 Task: Change the edit mode while creating a new wiki page in the repository "Javascript" to "AsciiDoc"."
Action: Mouse moved to (1004, 167)
Screenshot: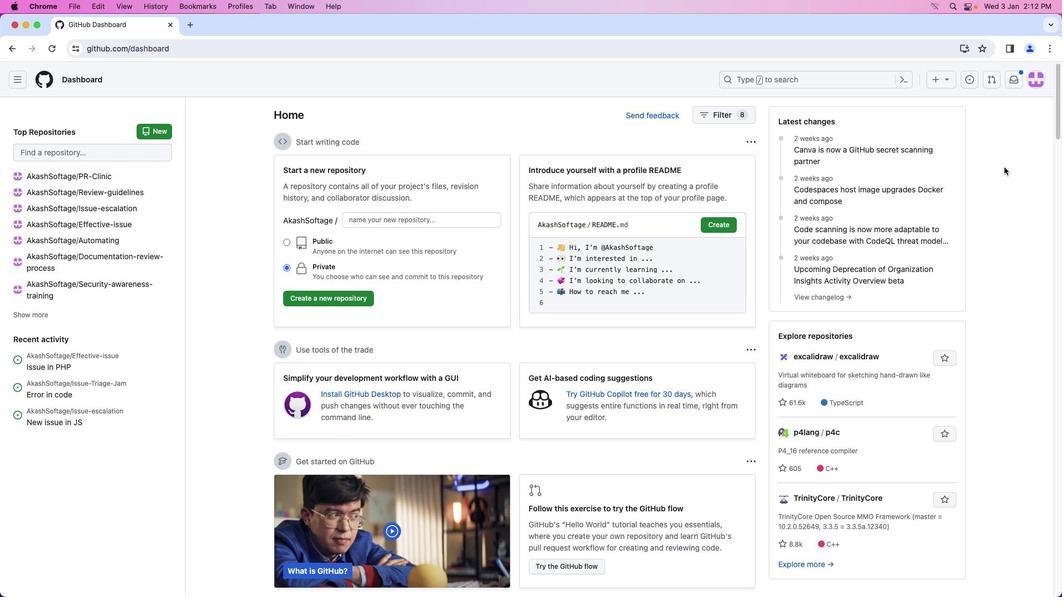 
Action: Mouse pressed left at (1004, 167)
Screenshot: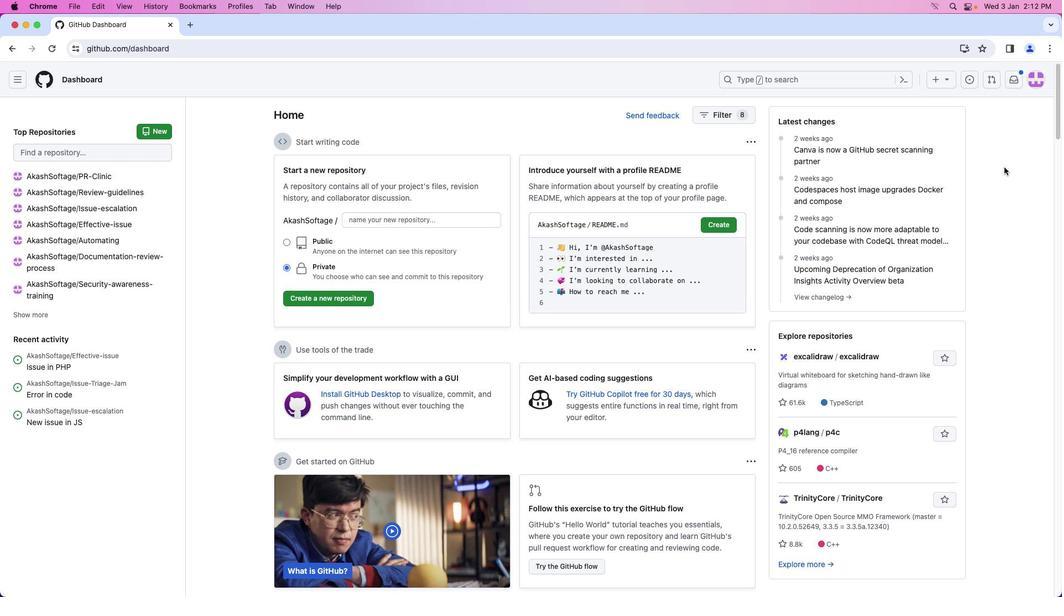 
Action: Mouse moved to (1033, 80)
Screenshot: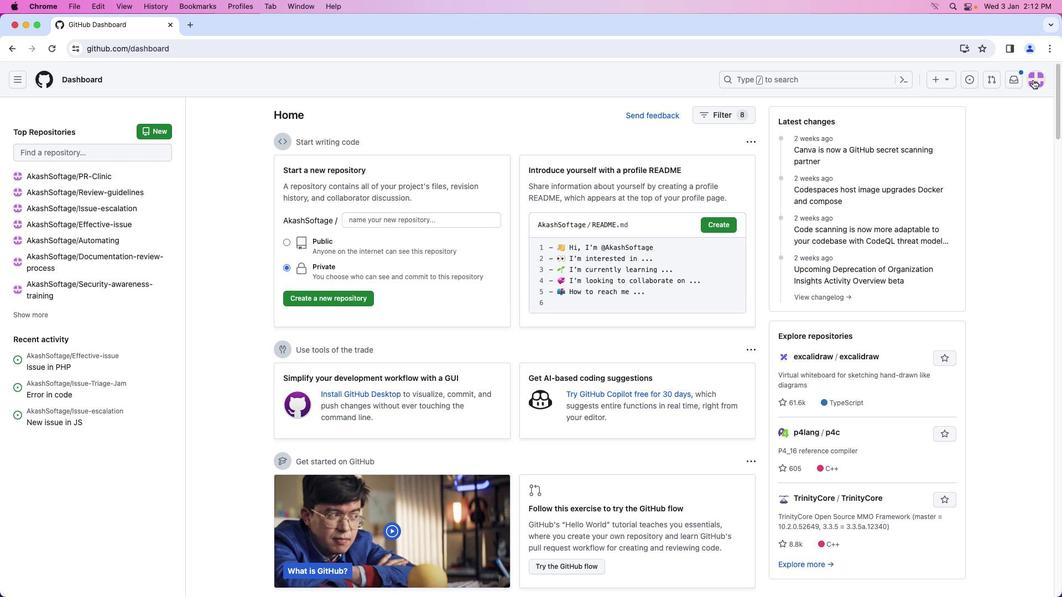 
Action: Mouse pressed left at (1033, 80)
Screenshot: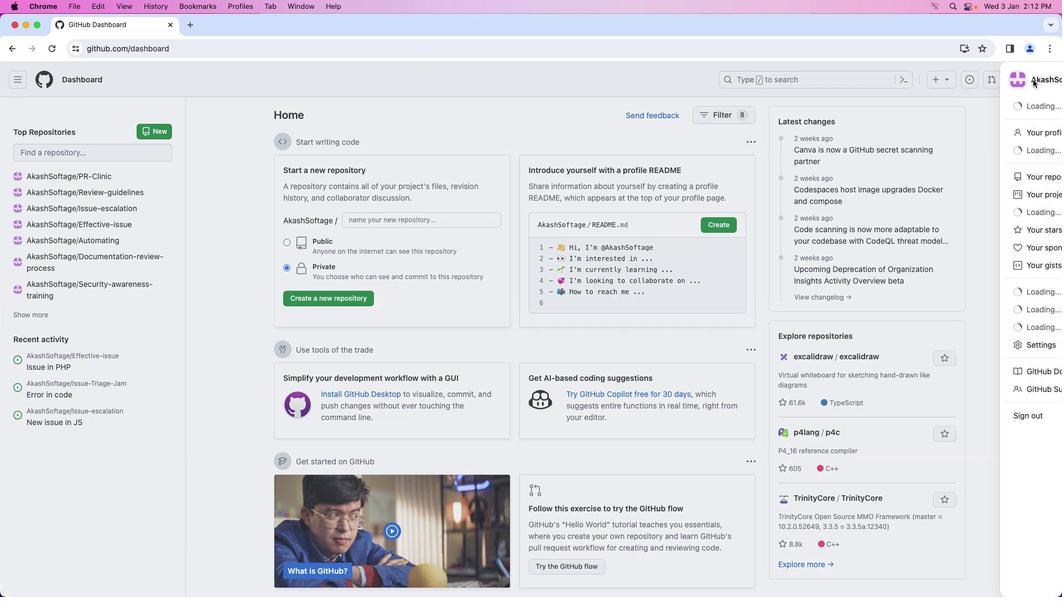 
Action: Mouse moved to (985, 177)
Screenshot: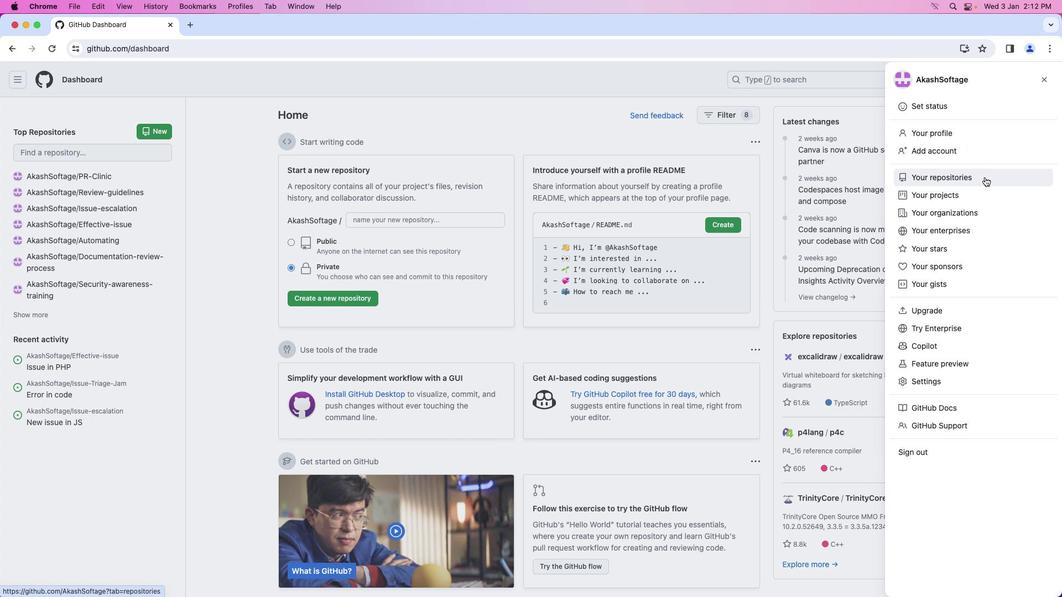 
Action: Mouse pressed left at (985, 177)
Screenshot: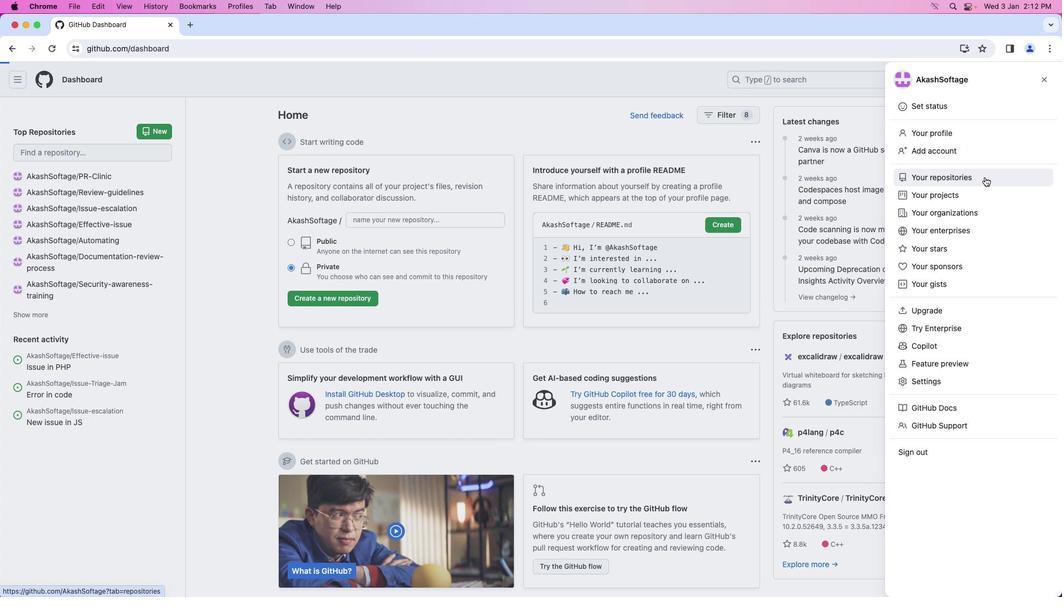 
Action: Mouse moved to (389, 181)
Screenshot: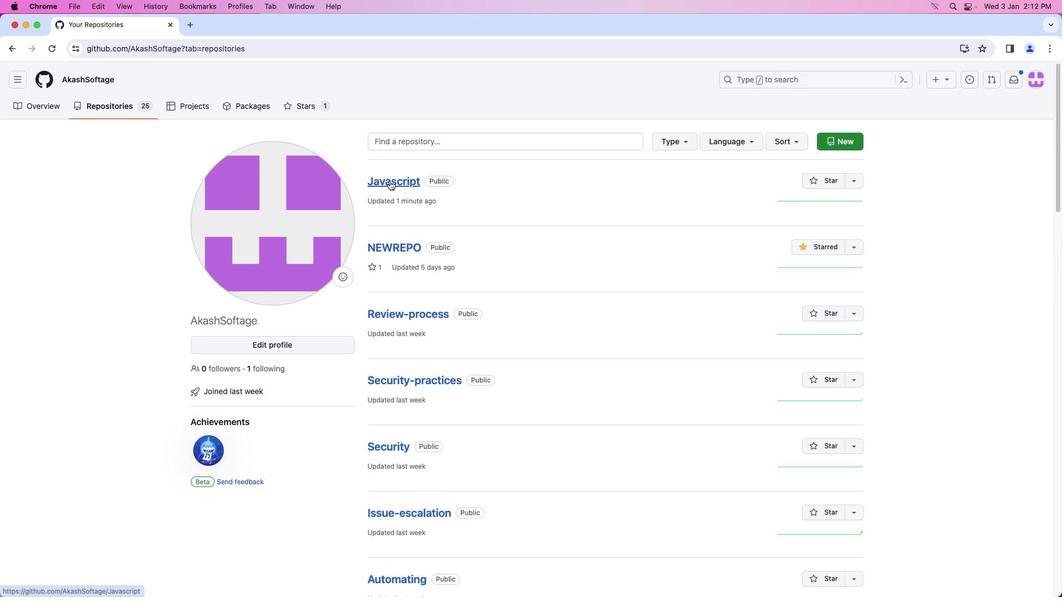 
Action: Mouse pressed left at (389, 181)
Screenshot: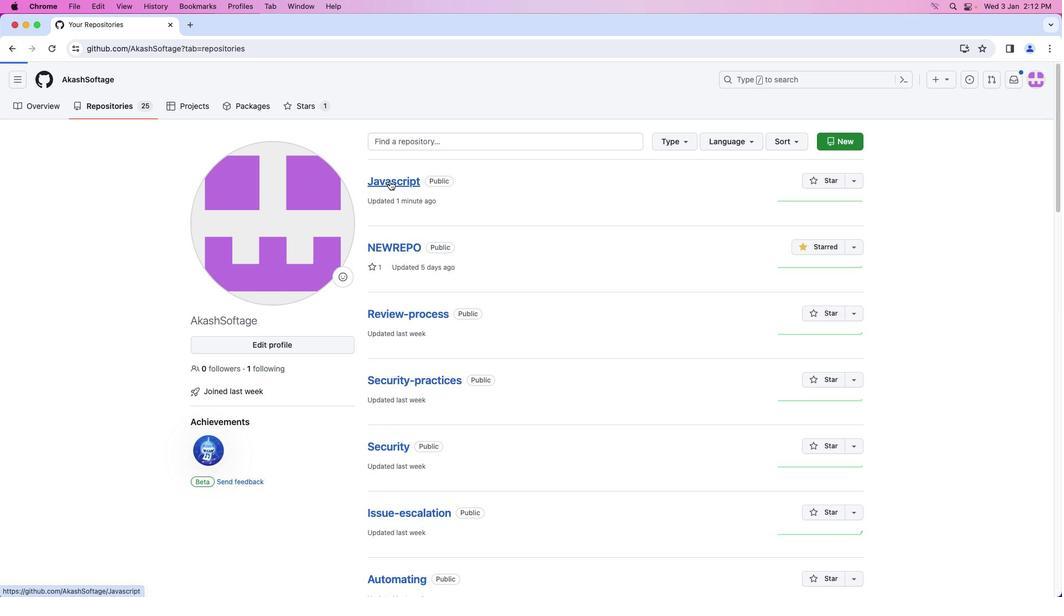 
Action: Mouse moved to (319, 106)
Screenshot: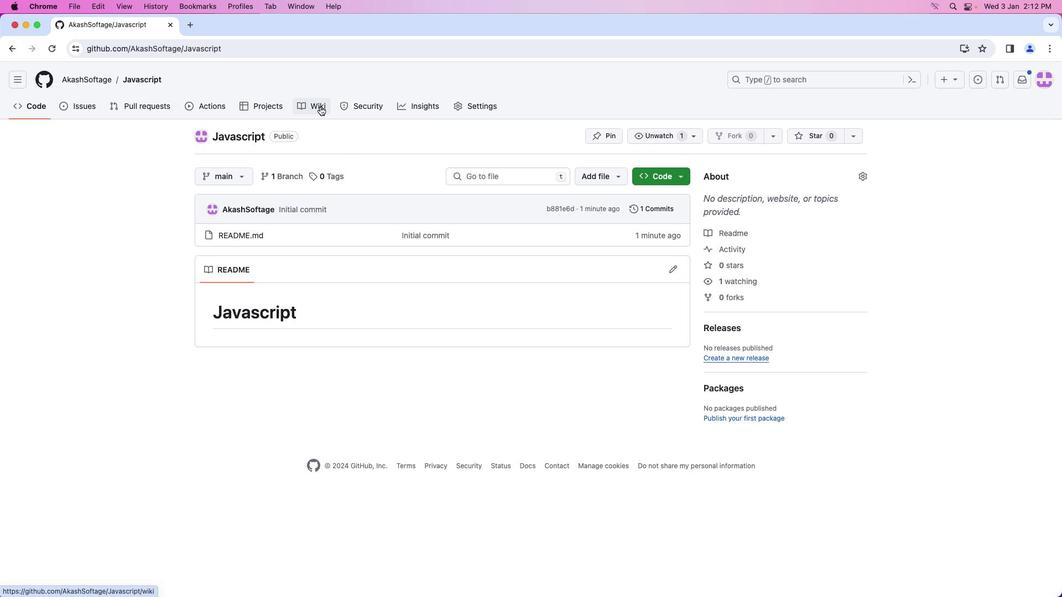 
Action: Mouse pressed left at (319, 106)
Screenshot: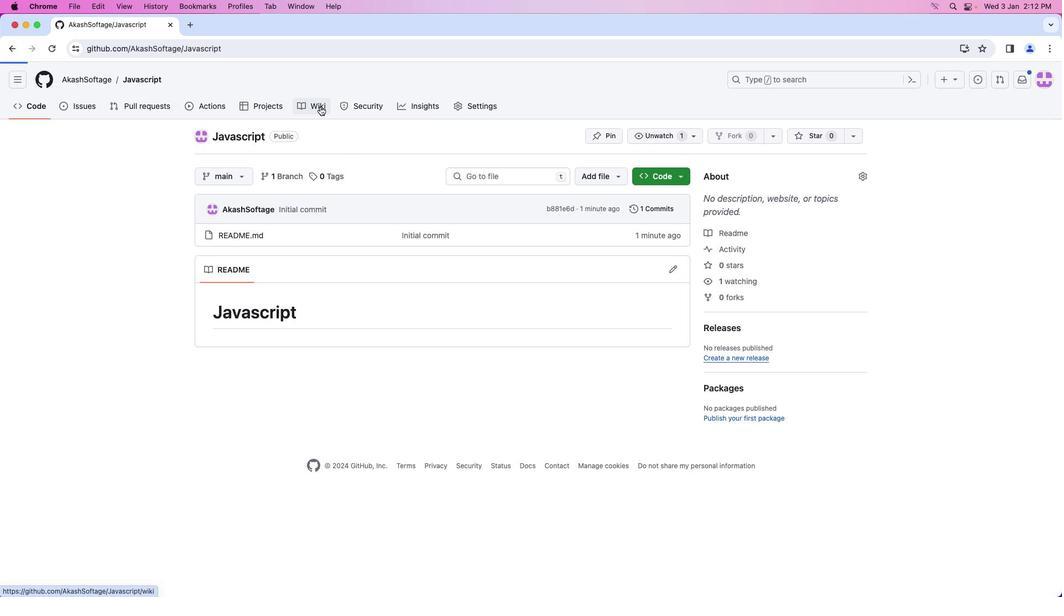 
Action: Mouse moved to (519, 257)
Screenshot: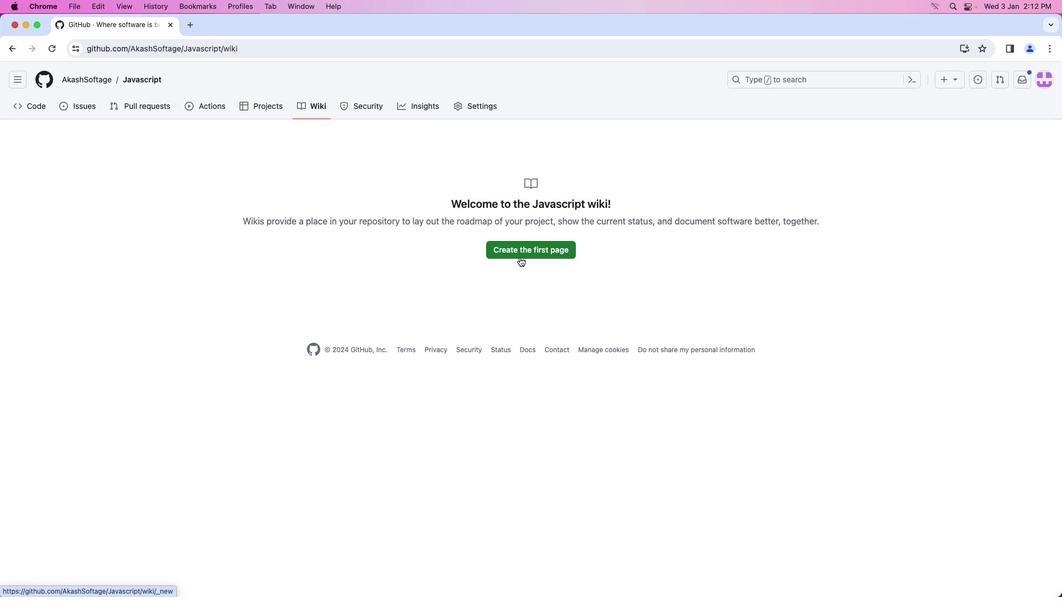 
Action: Mouse pressed left at (519, 257)
Screenshot: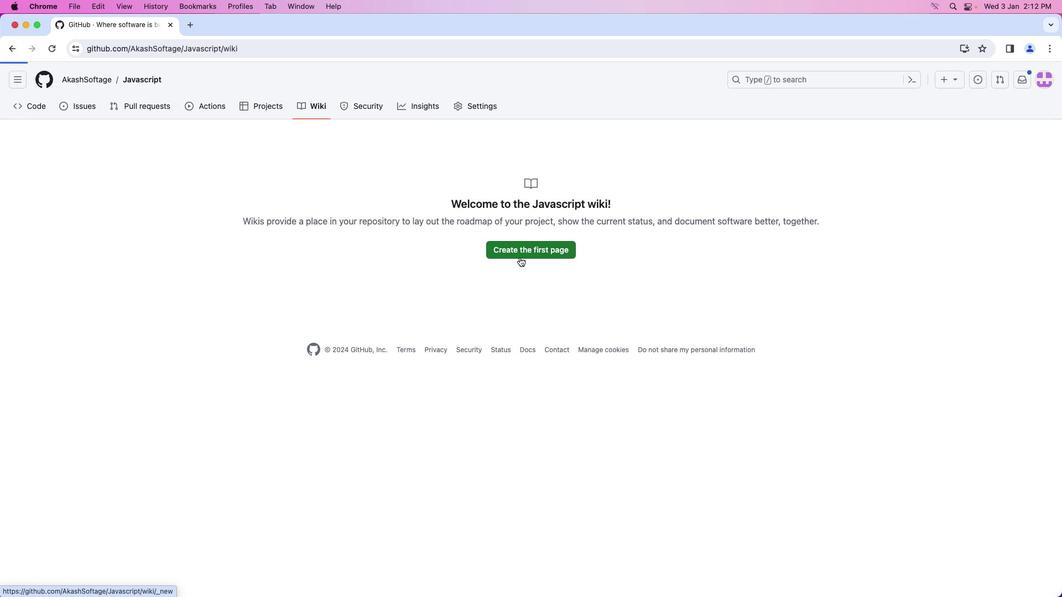 
Action: Mouse moved to (611, 228)
Screenshot: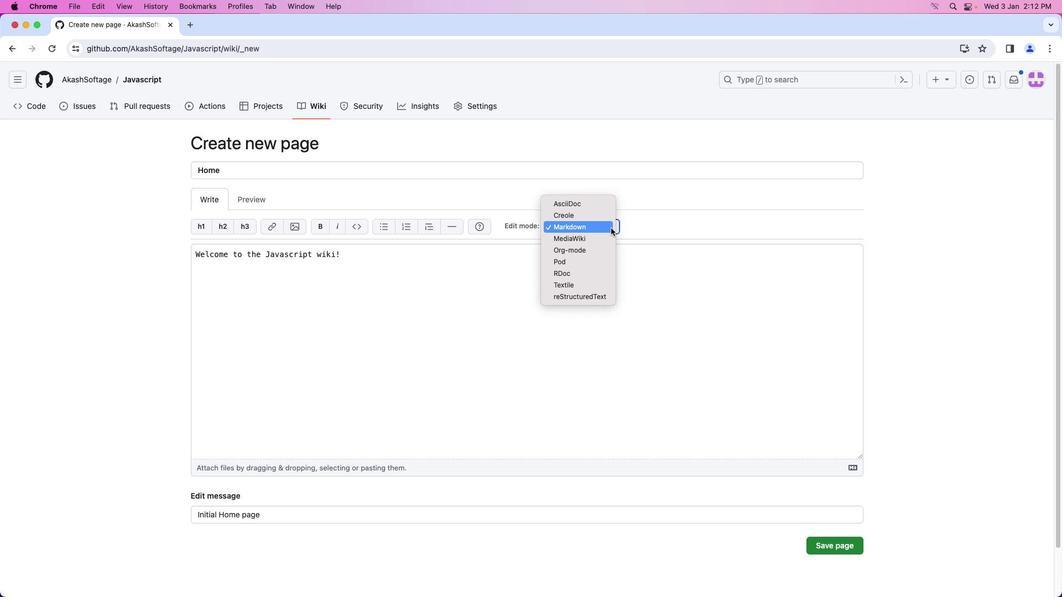 
Action: Mouse pressed left at (611, 228)
Screenshot: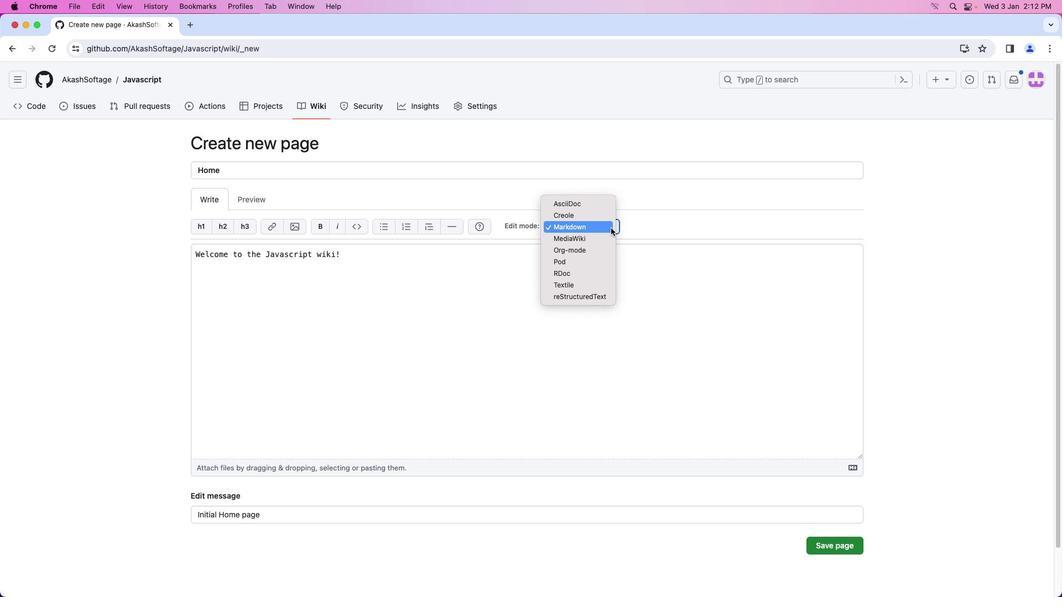 
Action: Mouse moved to (592, 204)
Screenshot: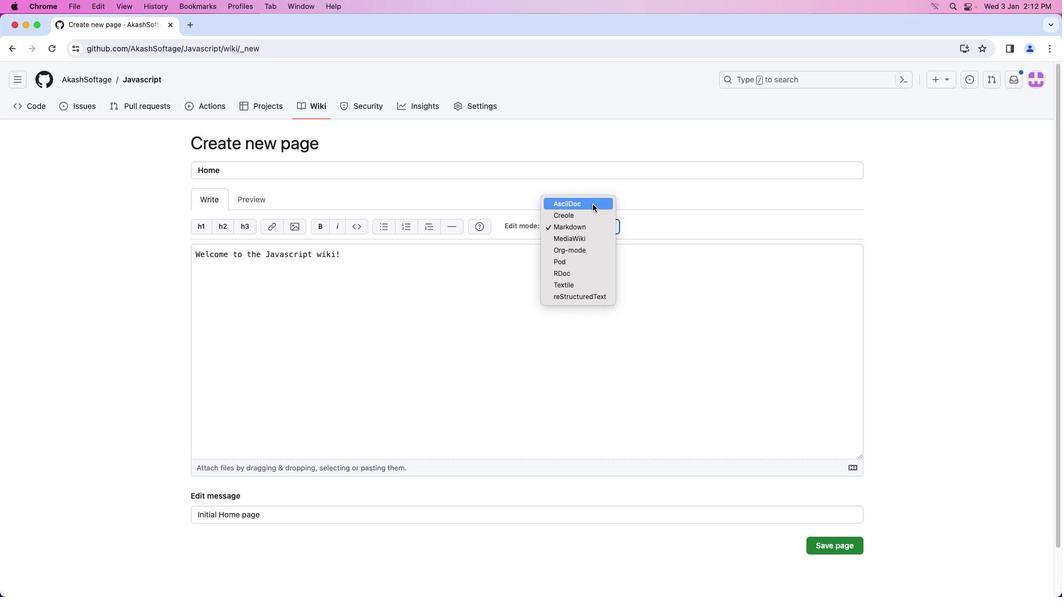 
Action: Mouse pressed left at (592, 204)
Screenshot: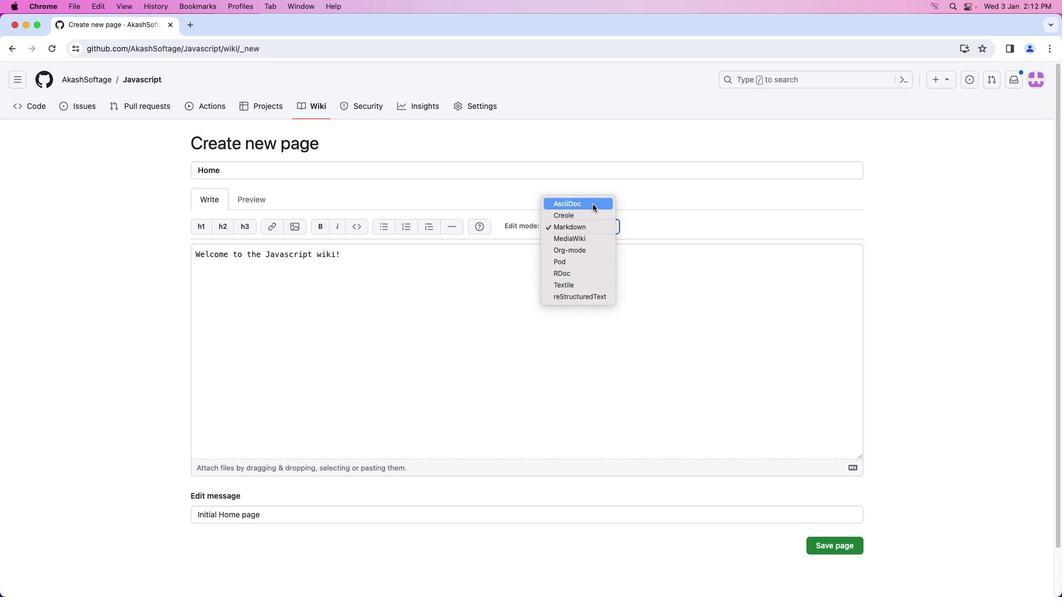 
Action: Mouse moved to (755, 395)
Screenshot: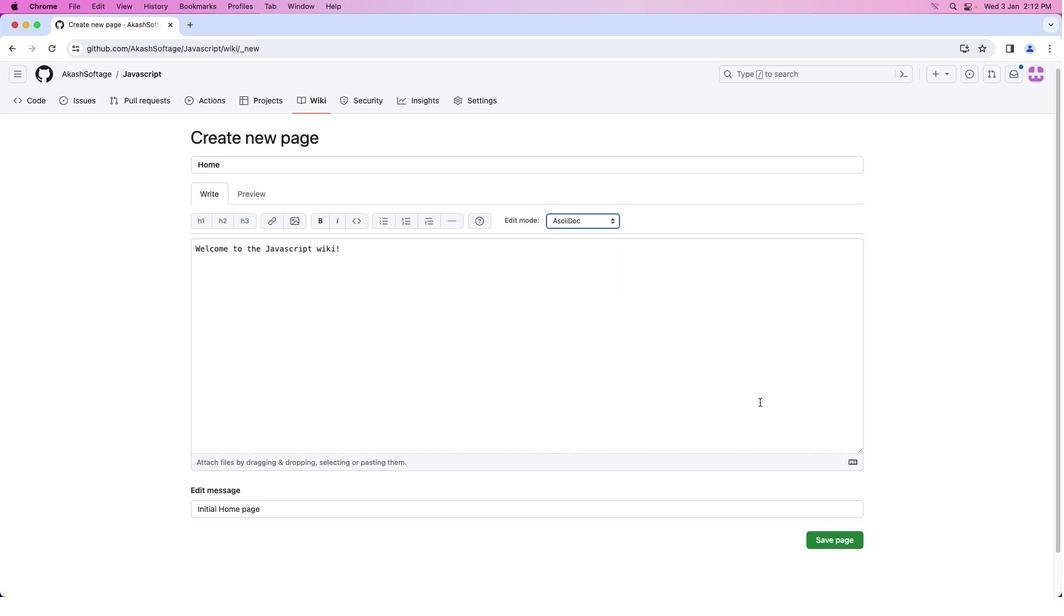 
Action: Mouse scrolled (755, 395) with delta (0, 0)
Screenshot: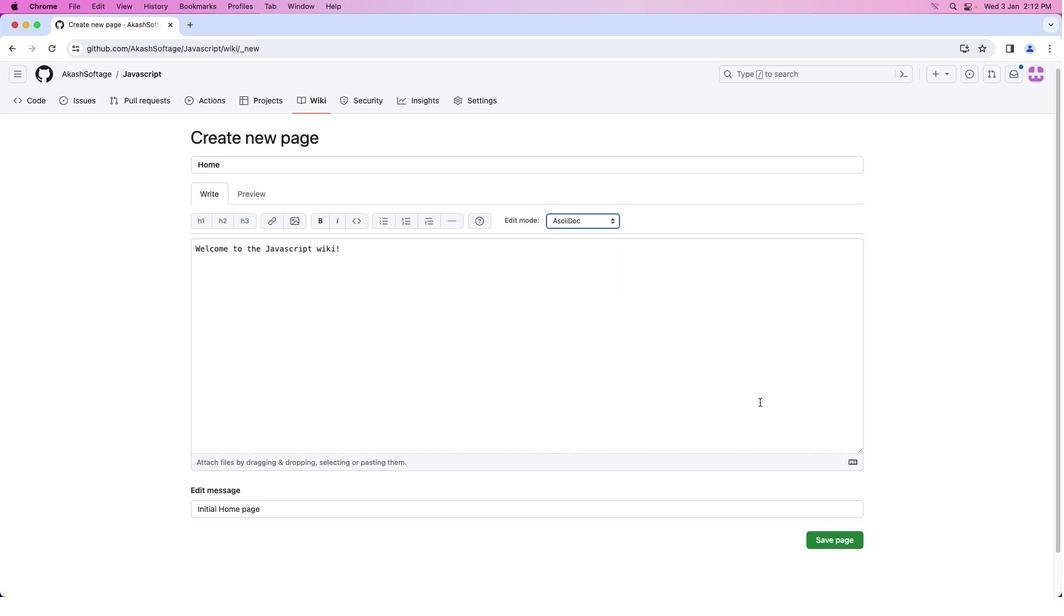 
Action: Mouse moved to (759, 401)
Screenshot: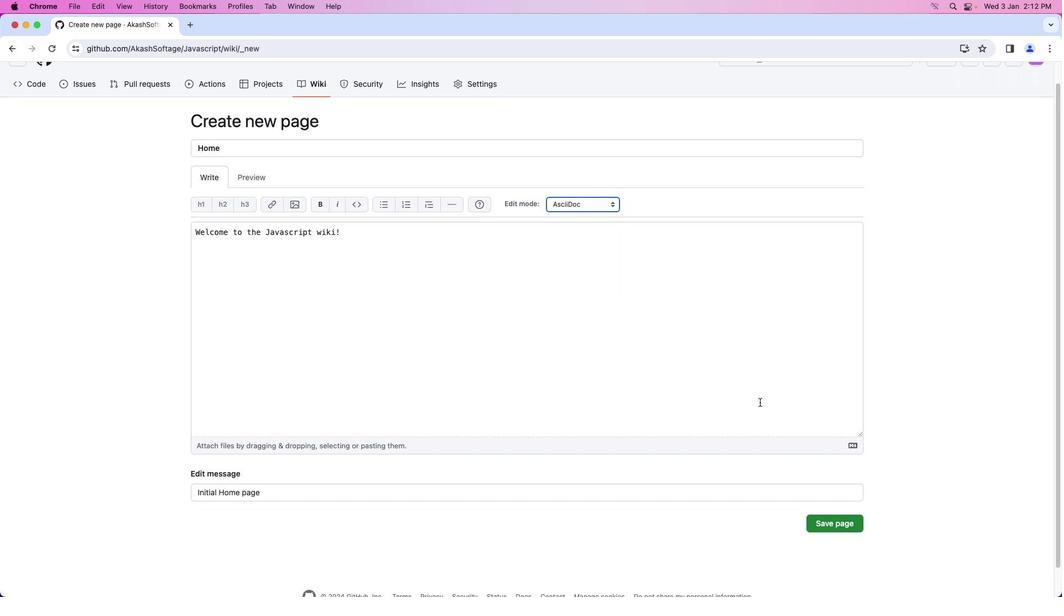 
Action: Mouse scrolled (759, 401) with delta (0, 0)
Screenshot: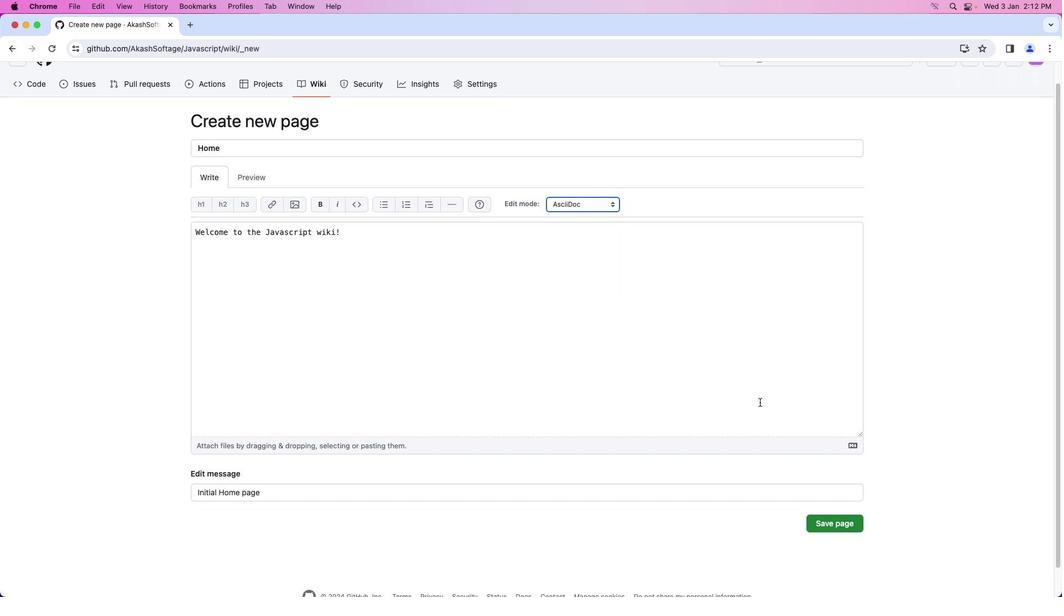 
Action: Mouse moved to (760, 402)
Screenshot: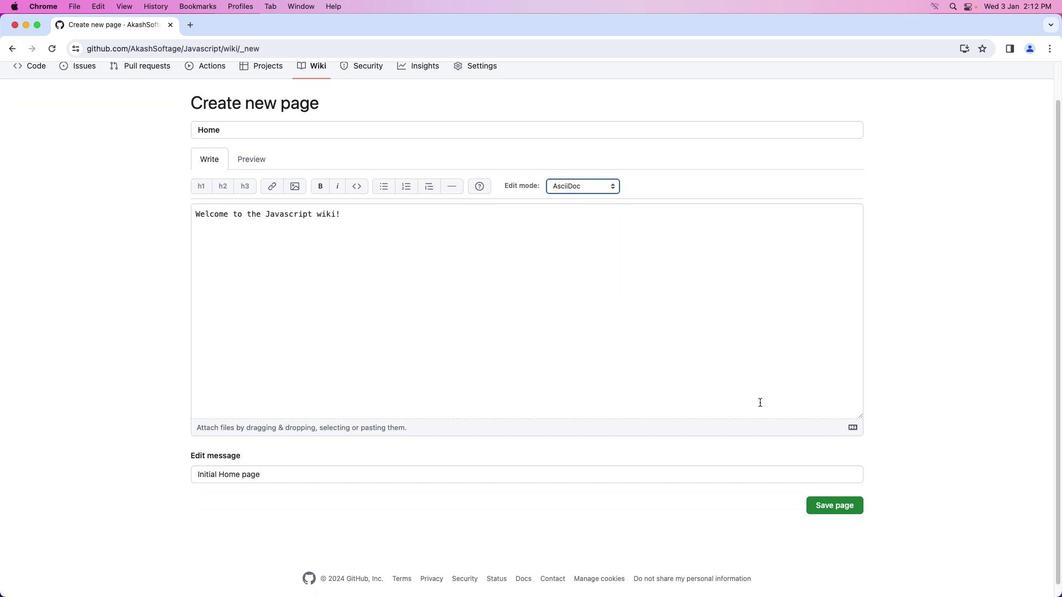 
Action: Mouse scrolled (760, 402) with delta (0, 0)
Screenshot: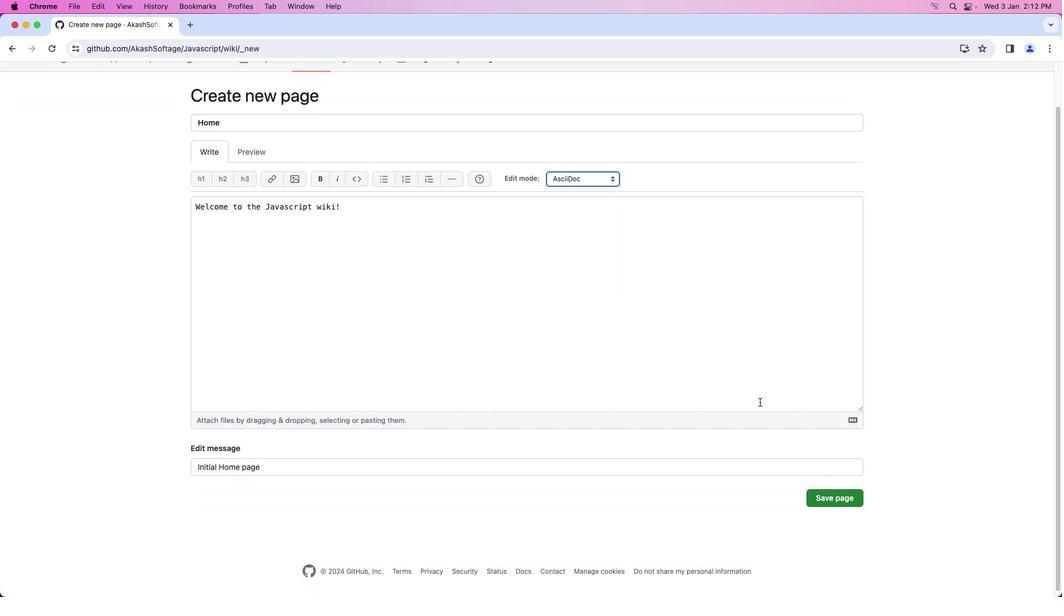 
Action: Mouse scrolled (760, 402) with delta (0, 0)
Screenshot: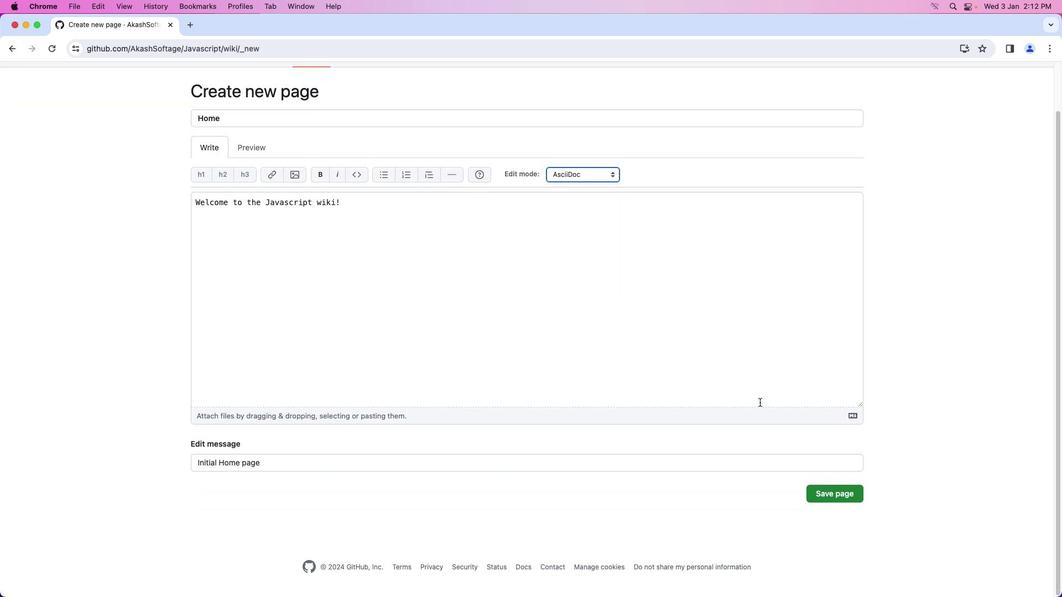 
Action: Mouse moved to (821, 492)
Screenshot: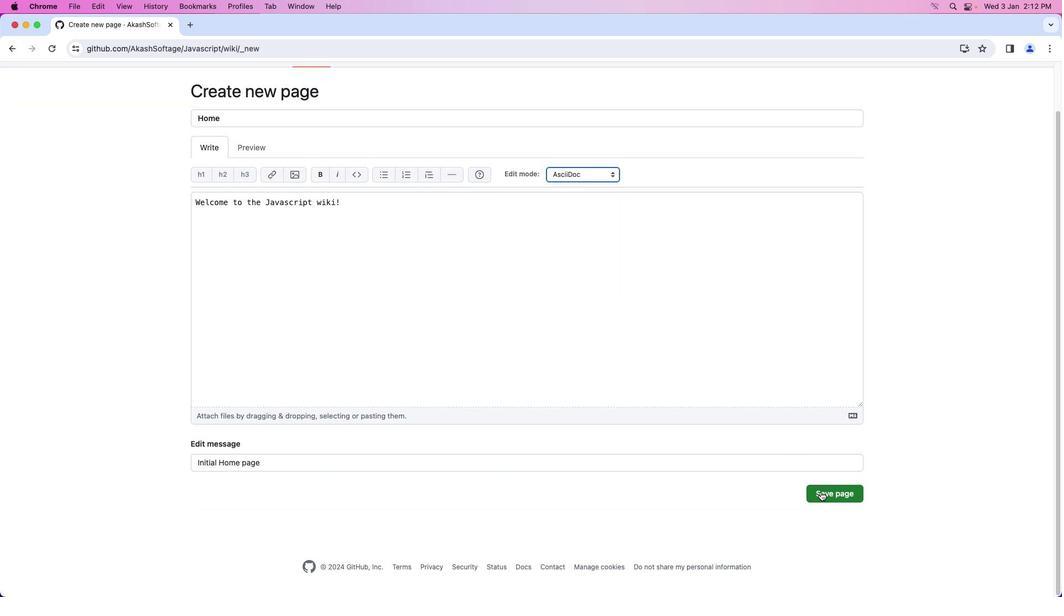 
Action: Mouse pressed left at (821, 492)
Screenshot: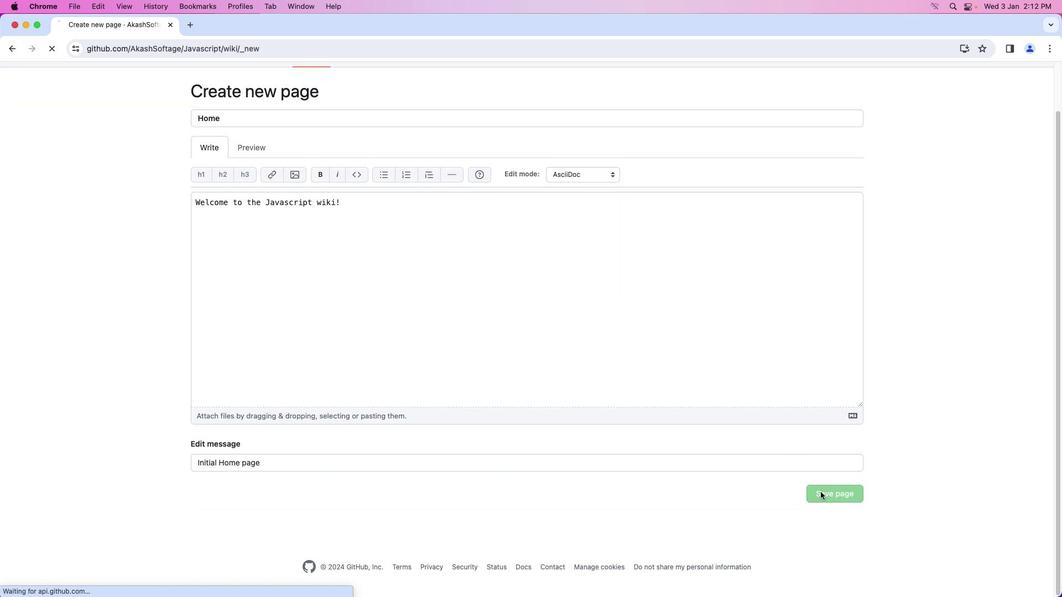 
Action: Mouse moved to (820, 489)
Screenshot: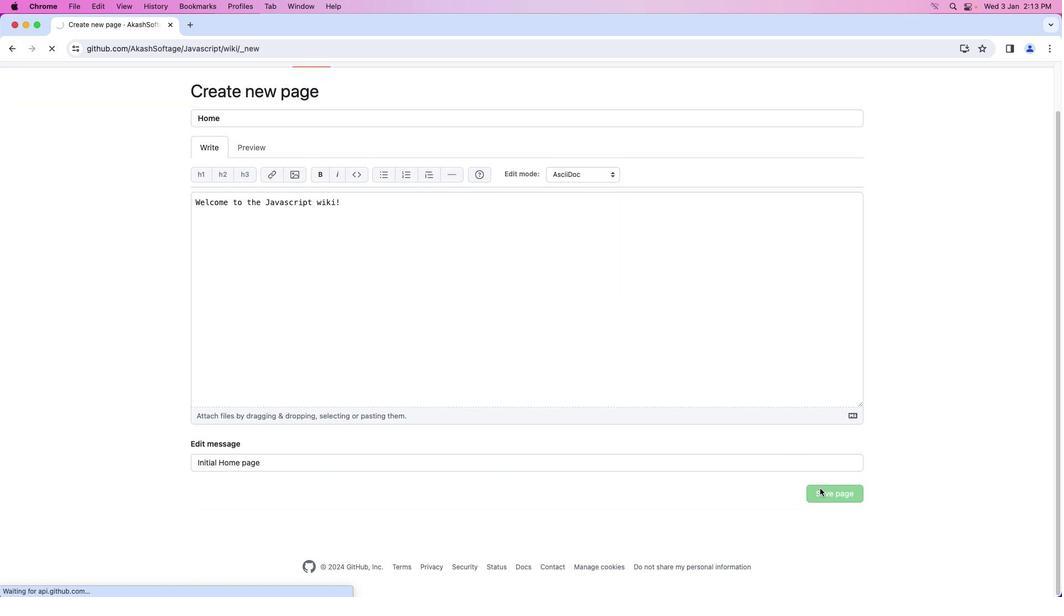 
